 Task: Sort the products by best match.
Action: Mouse pressed left at (24, 160)
Screenshot: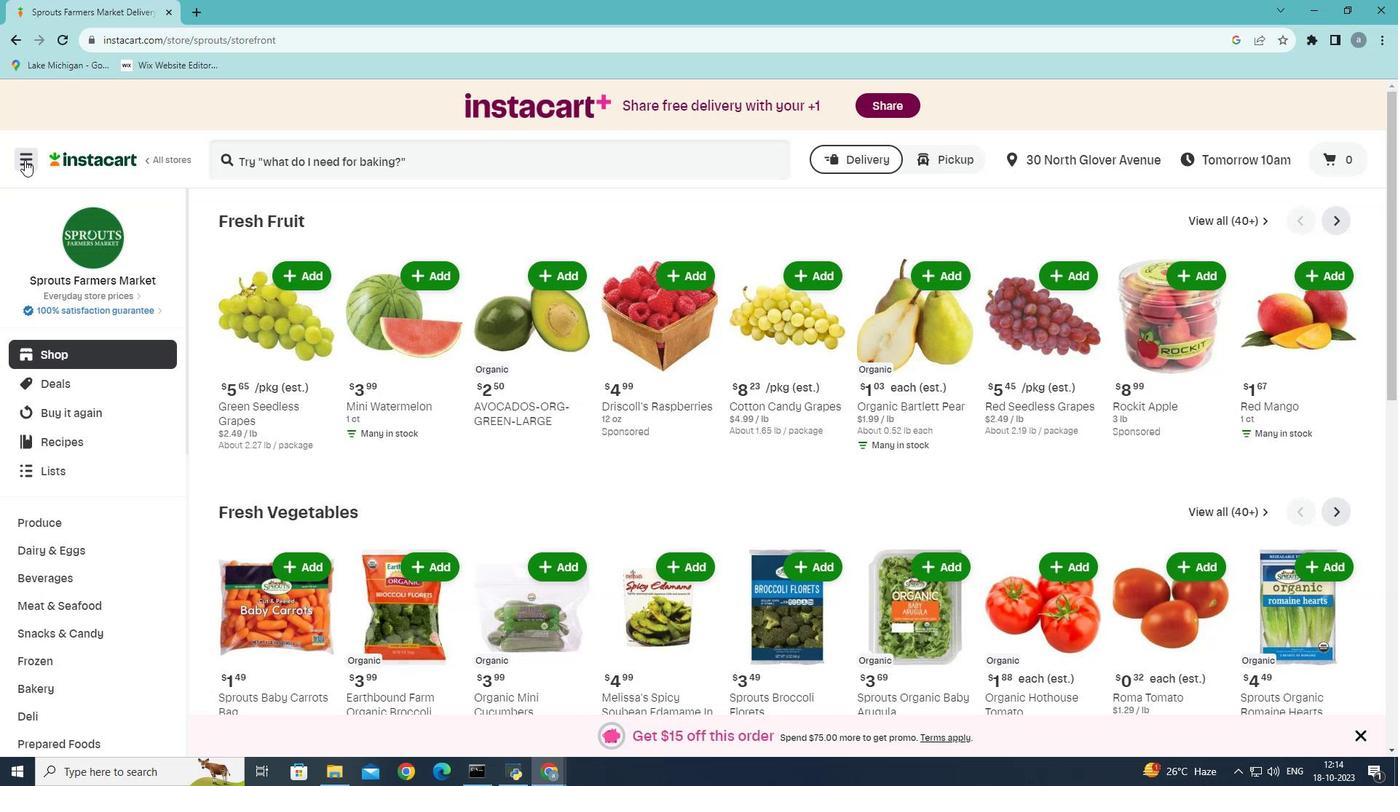 
Action: Mouse moved to (70, 417)
Screenshot: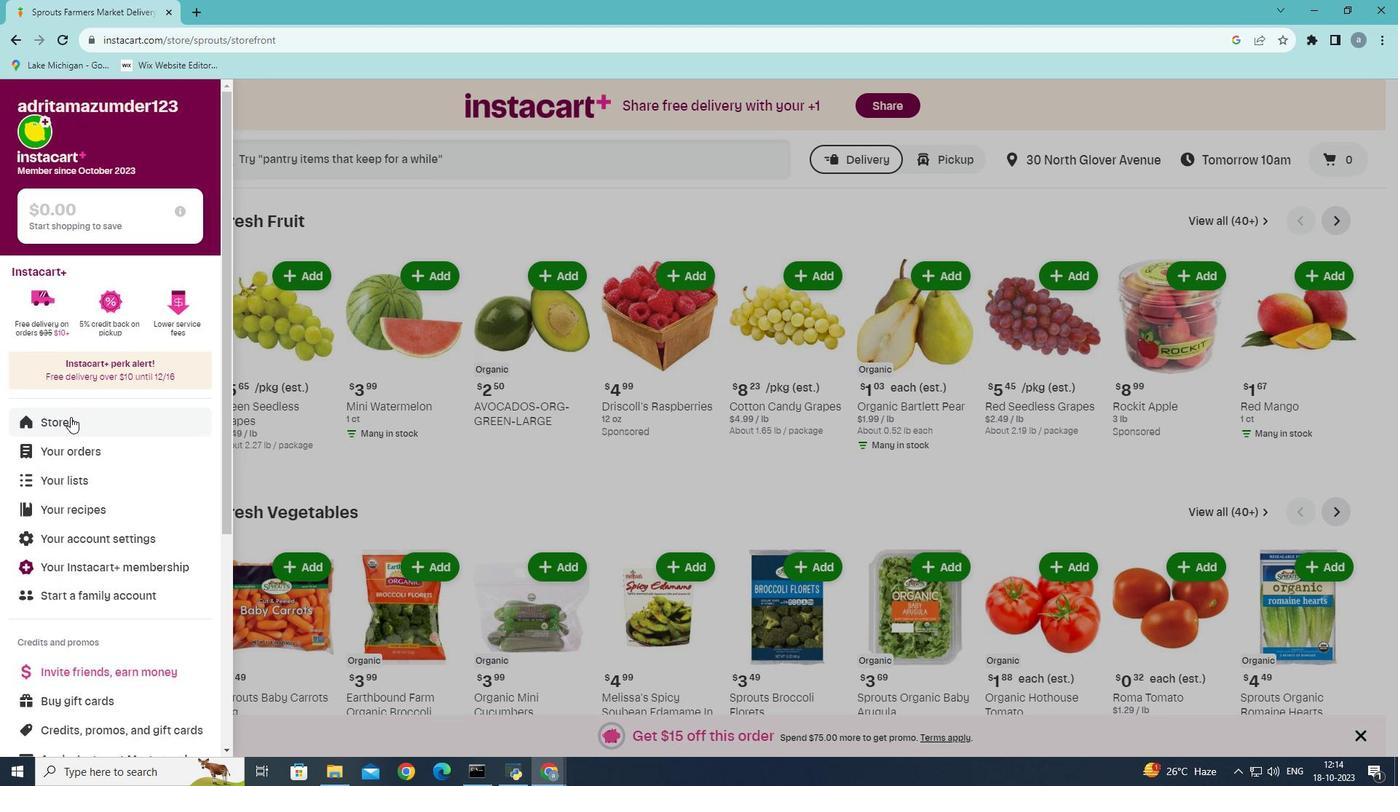 
Action: Mouse pressed left at (70, 417)
Screenshot: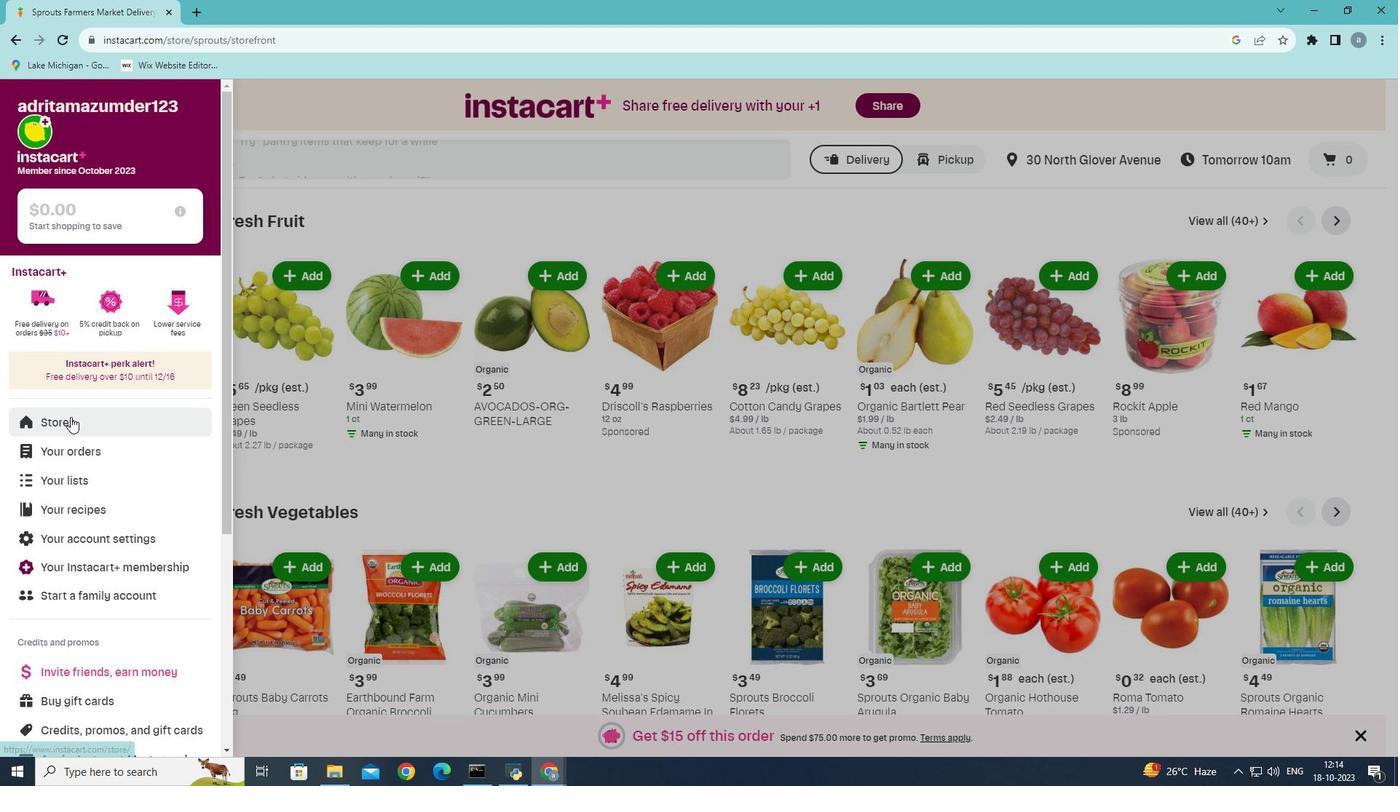 
Action: Mouse moved to (346, 164)
Screenshot: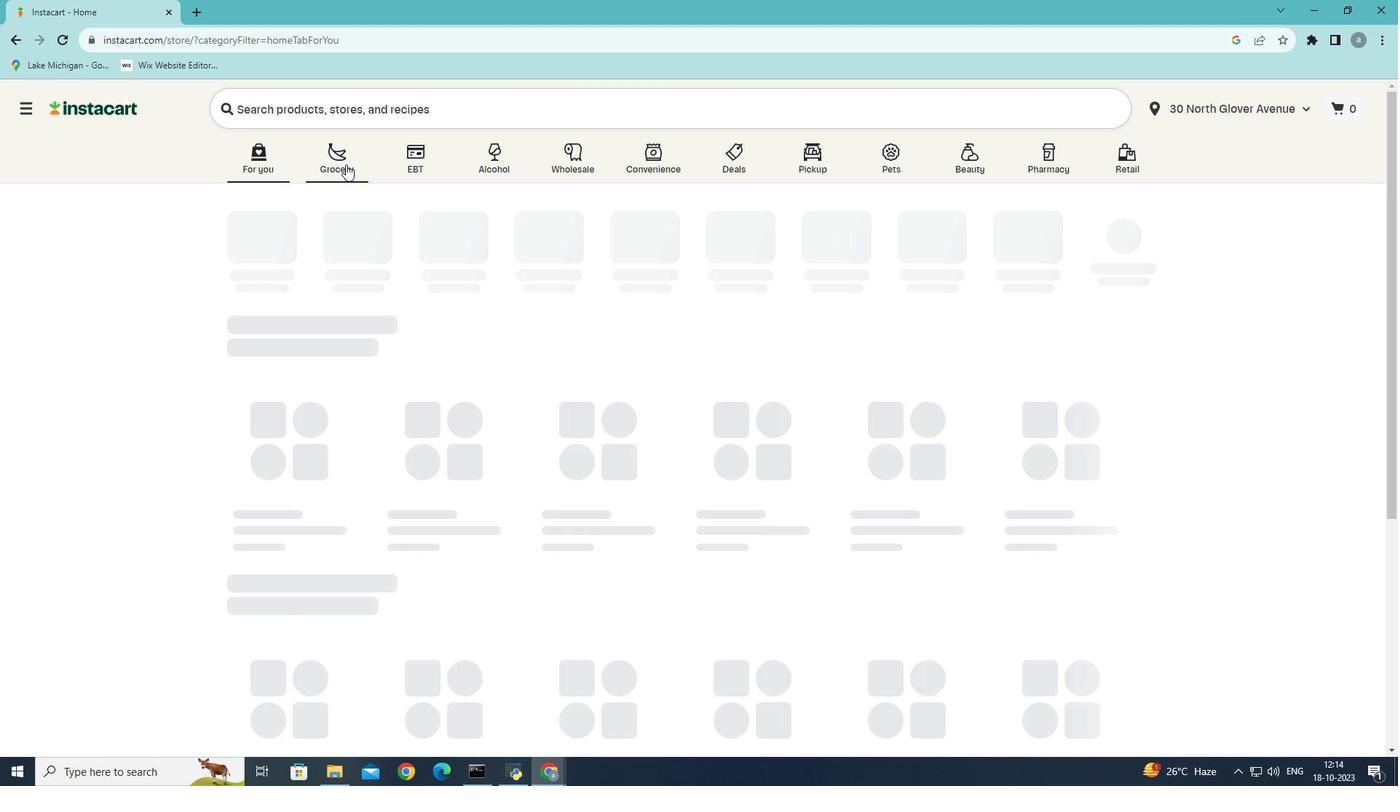 
Action: Mouse pressed left at (346, 164)
Screenshot: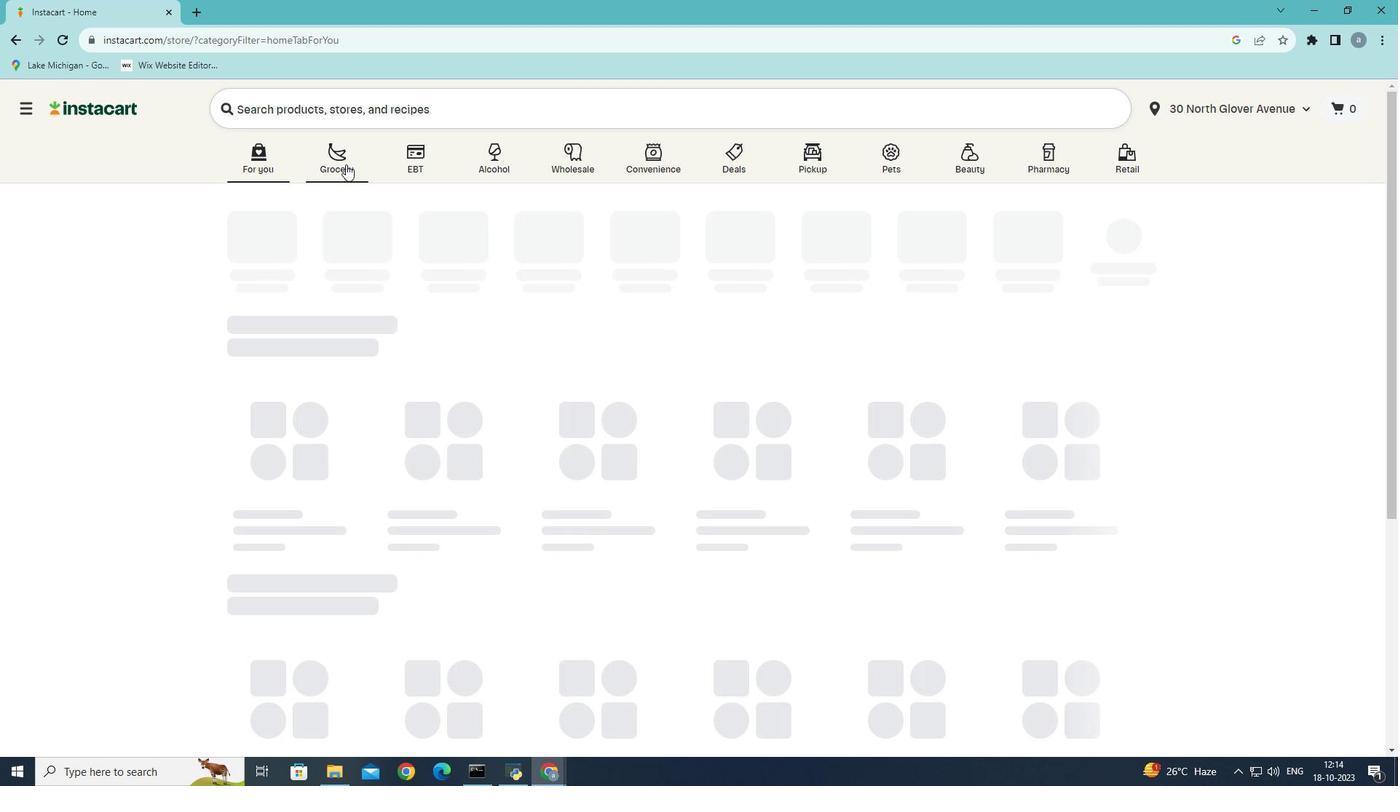 
Action: Mouse moved to (329, 429)
Screenshot: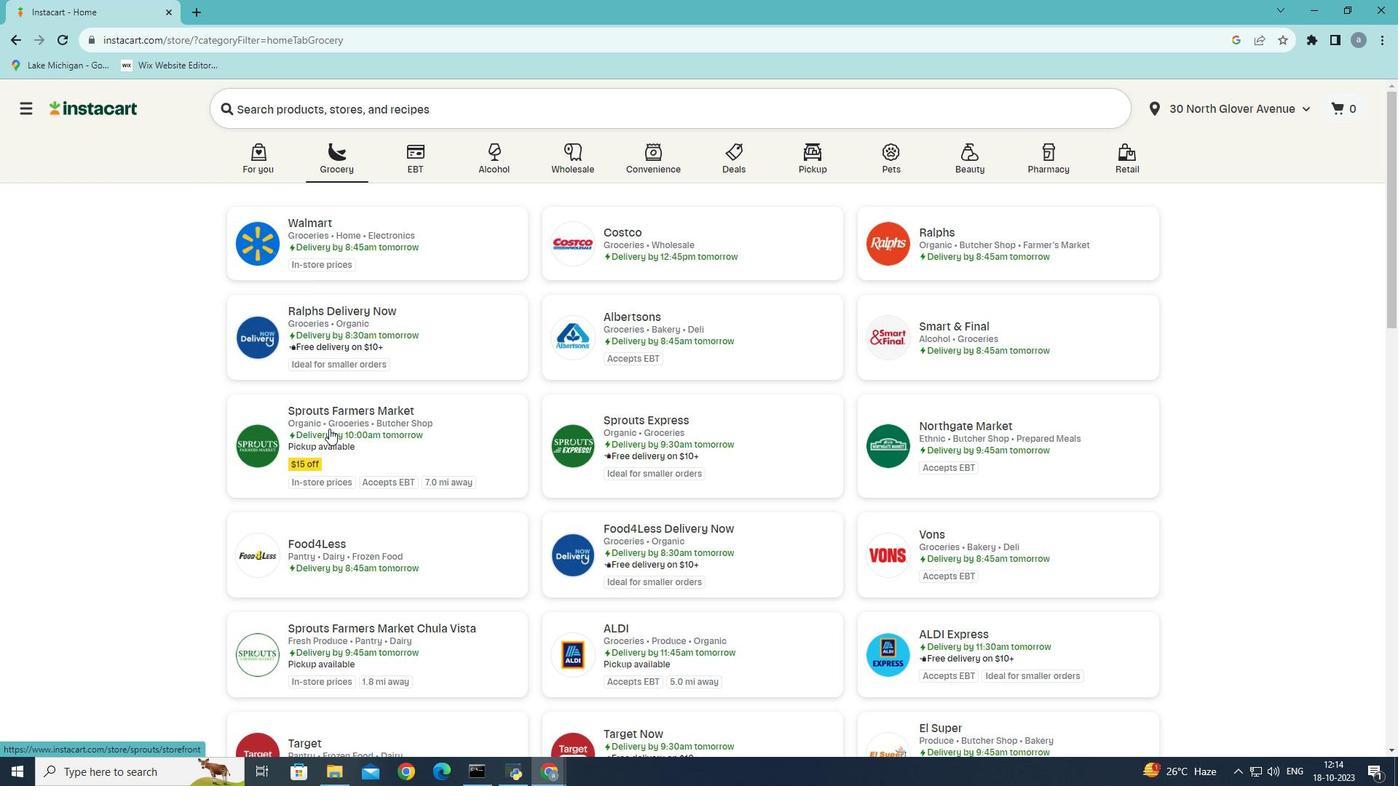 
Action: Mouse pressed left at (329, 429)
Screenshot: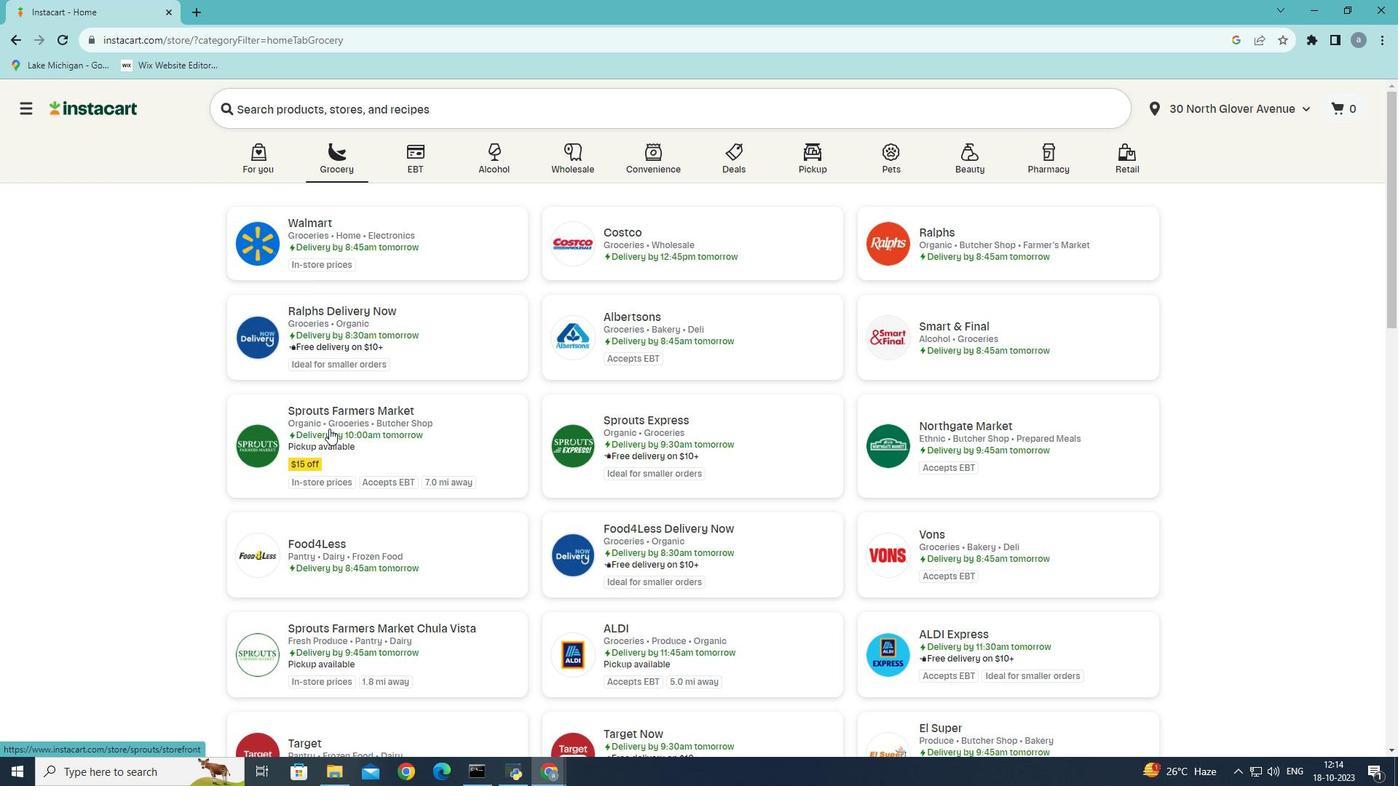 
Action: Mouse moved to (63, 603)
Screenshot: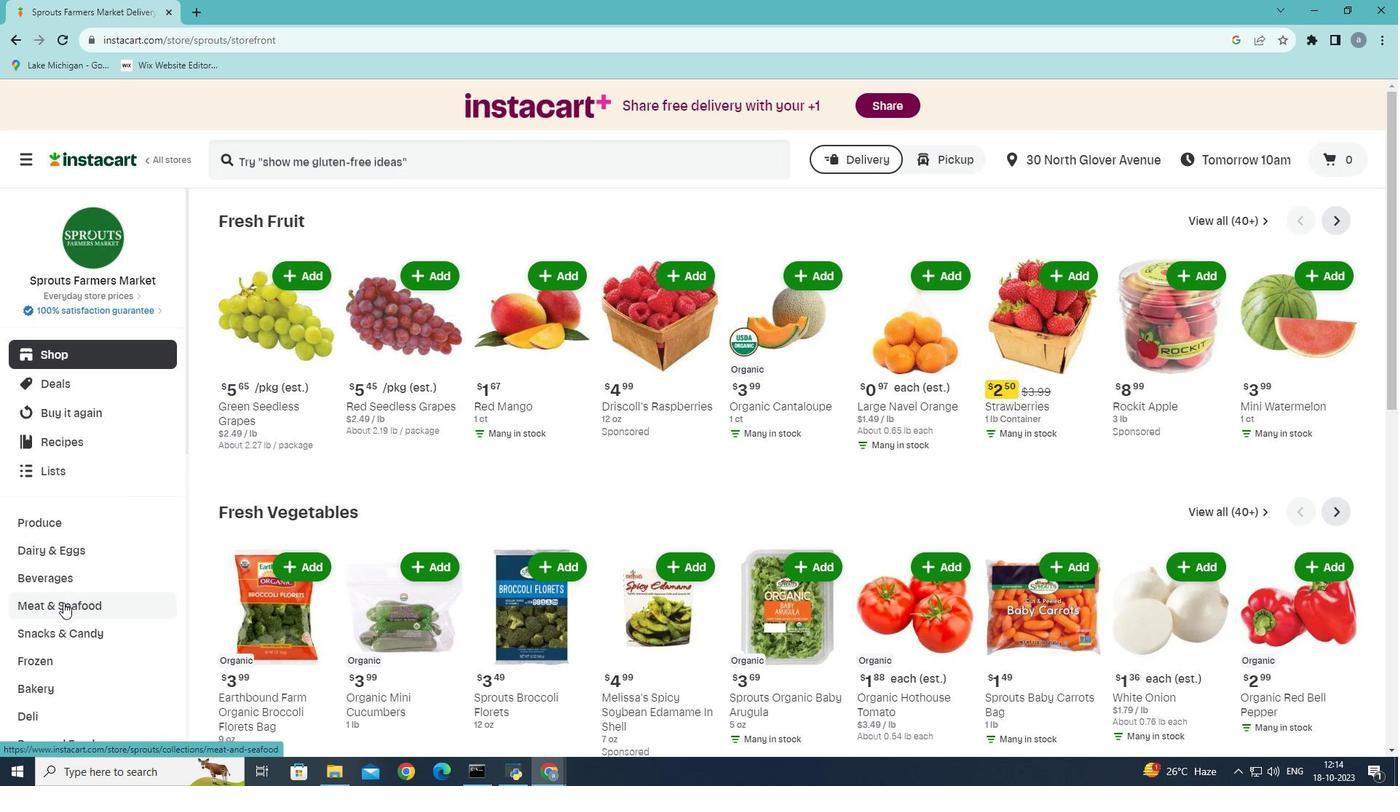 
Action: Mouse pressed left at (63, 603)
Screenshot: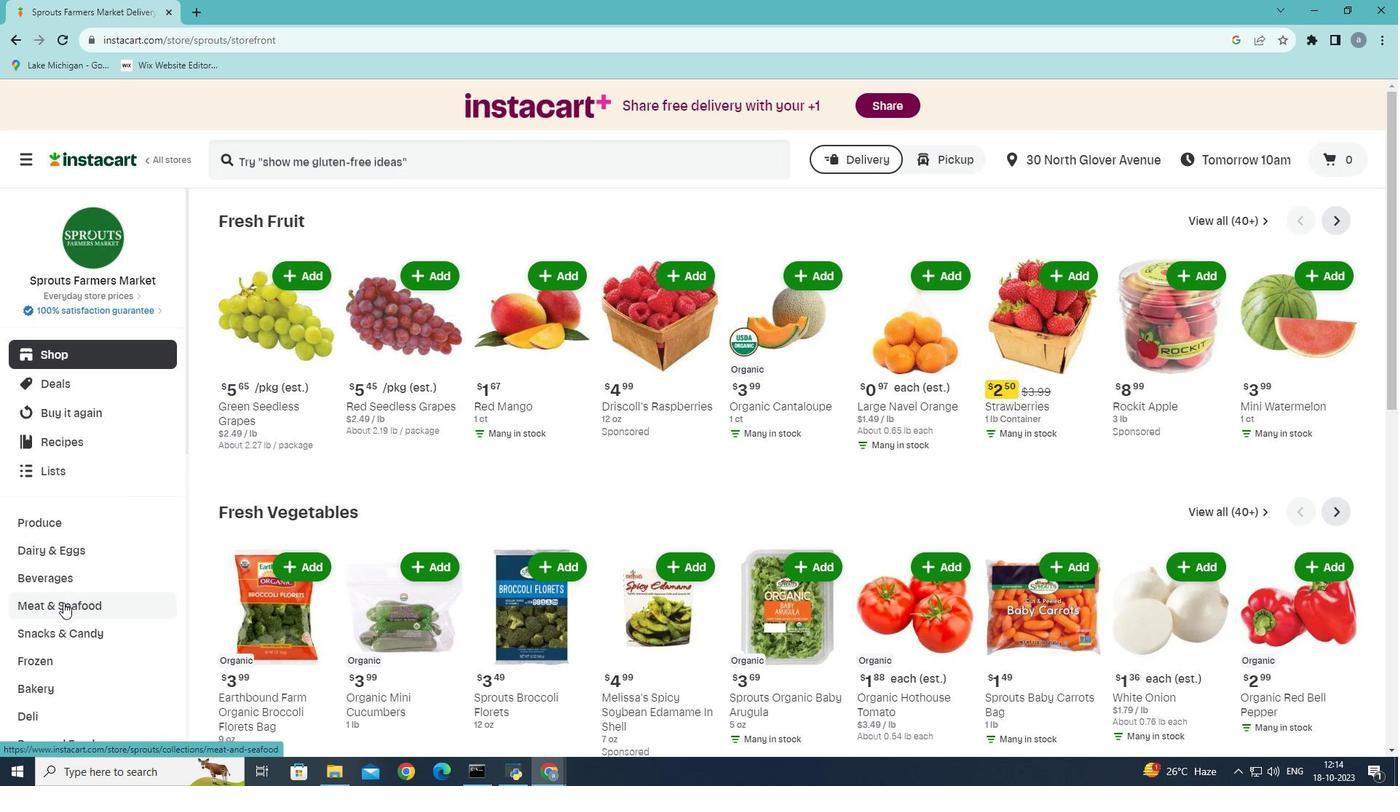 
Action: Mouse moved to (475, 264)
Screenshot: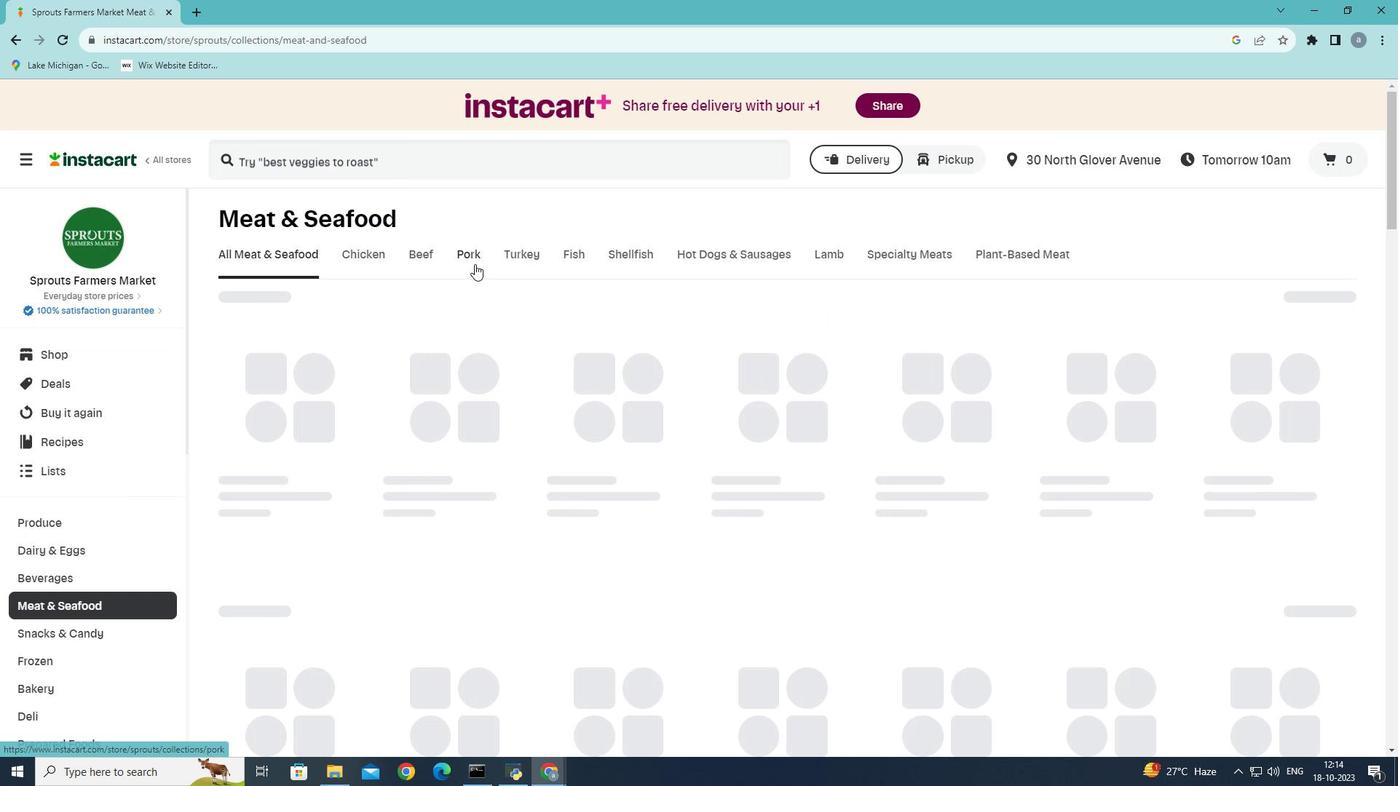 
Action: Mouse pressed left at (475, 264)
Screenshot: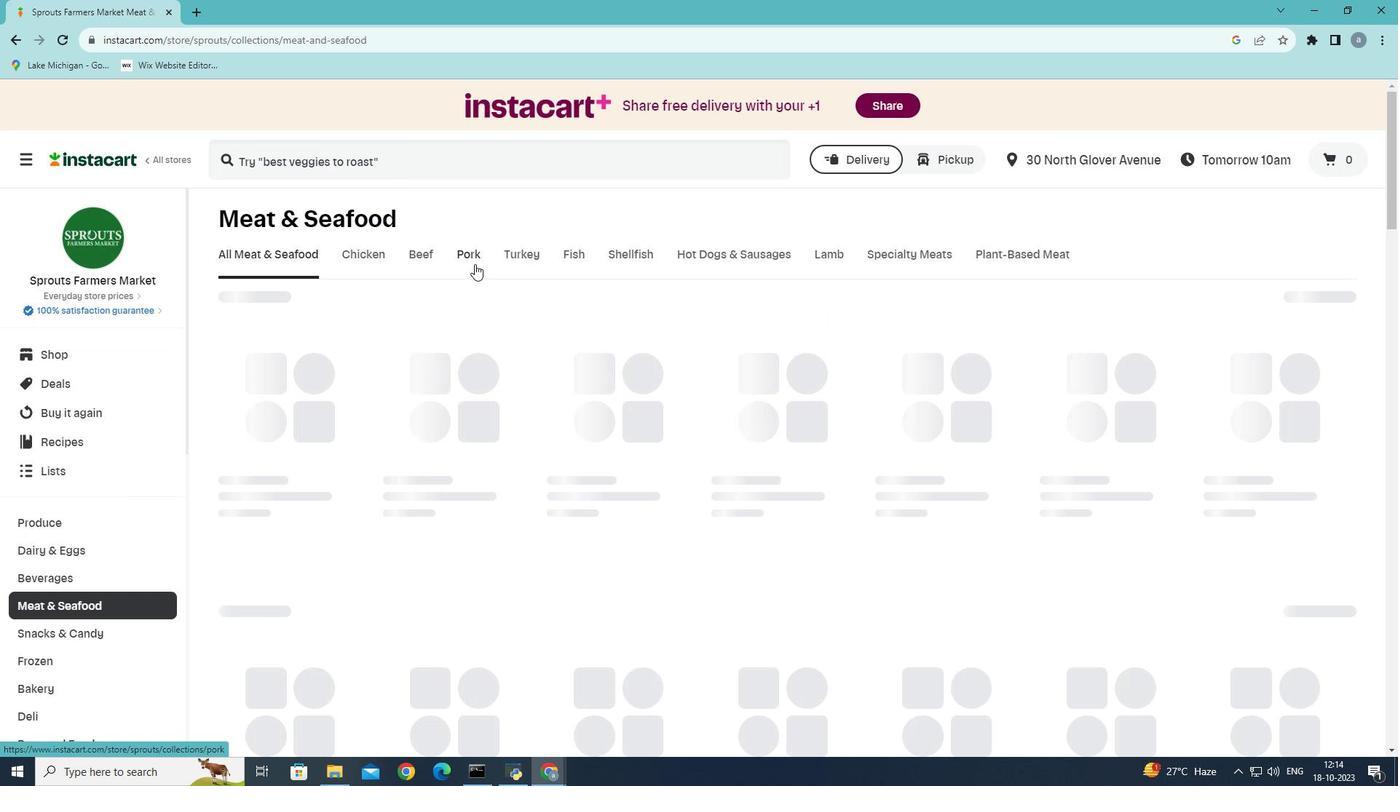 
Action: Mouse moved to (432, 322)
Screenshot: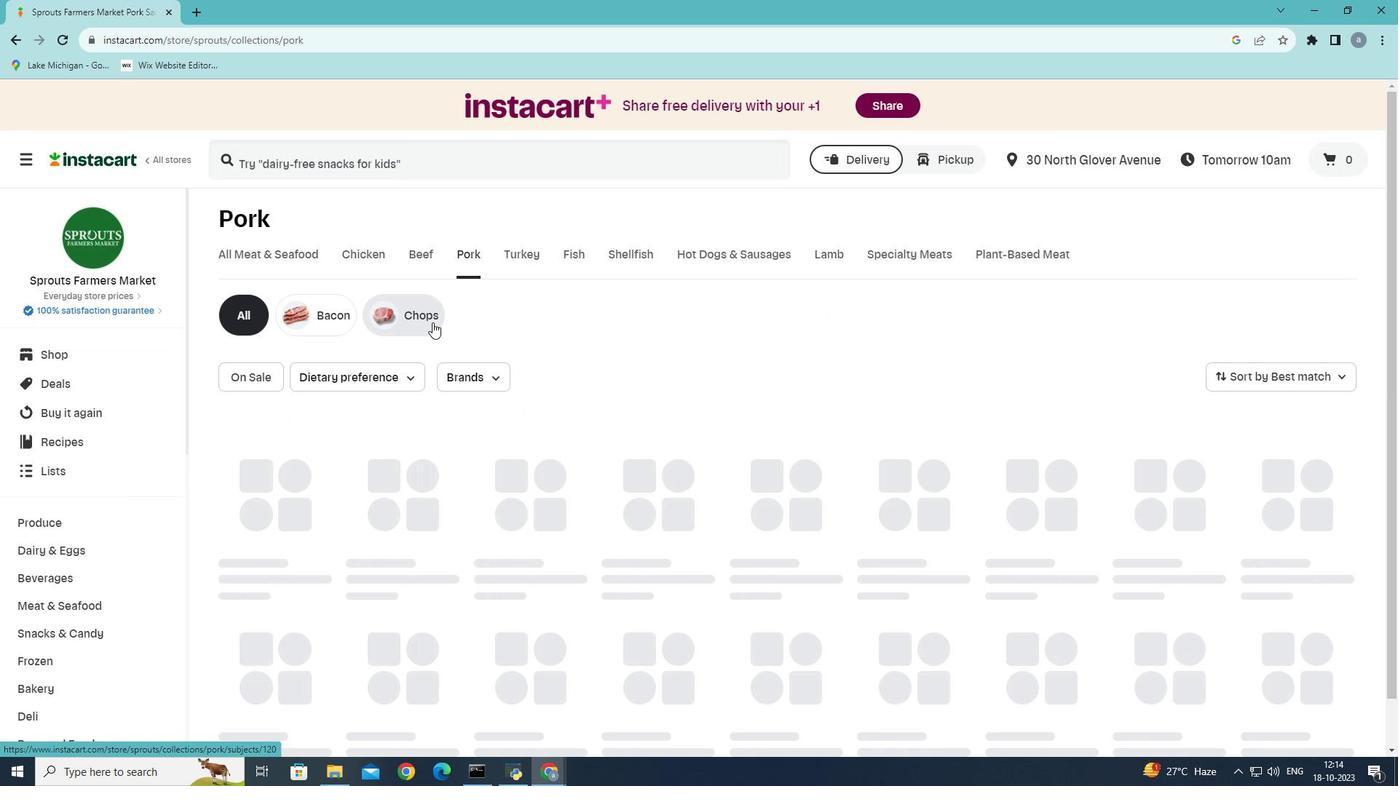 
Action: Mouse pressed left at (432, 322)
Screenshot: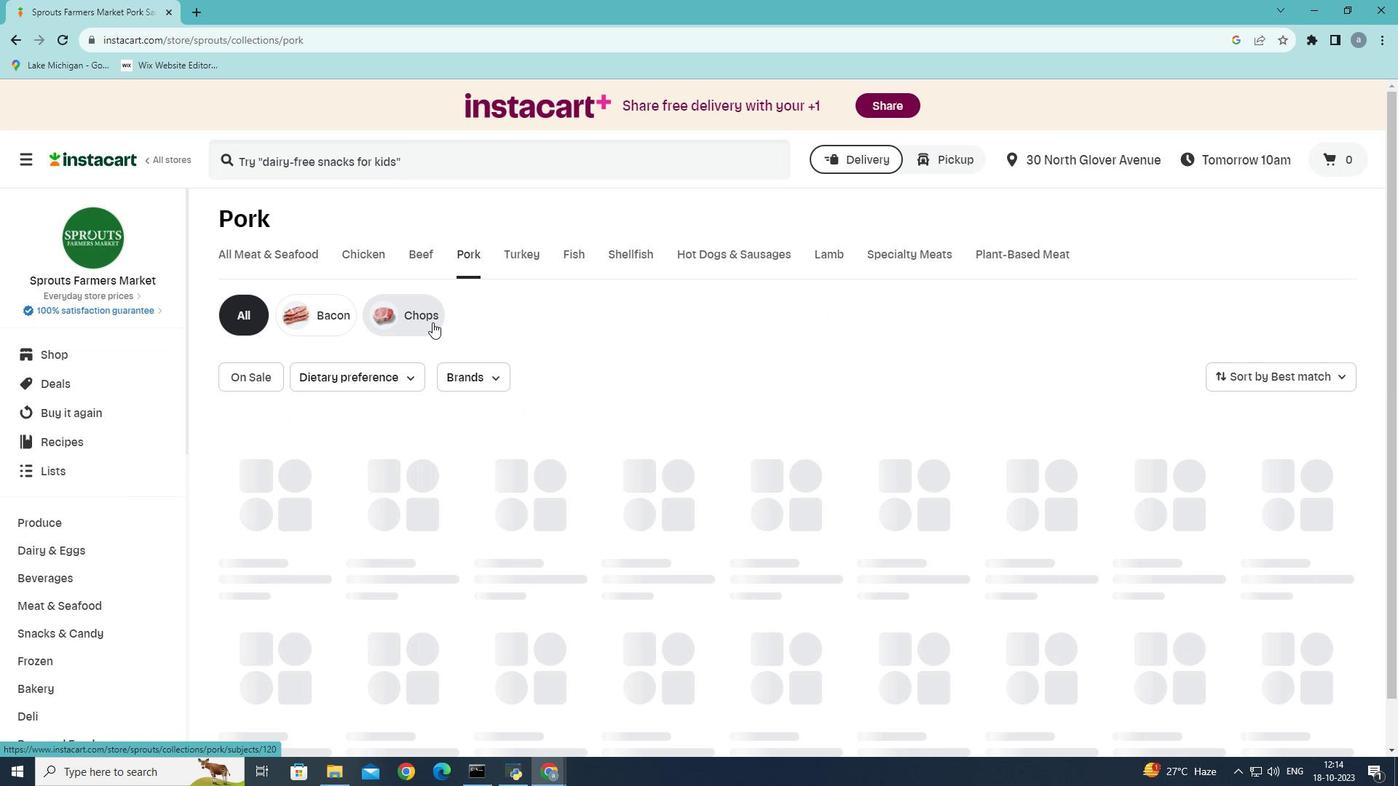 
Action: Mouse moved to (1337, 379)
Screenshot: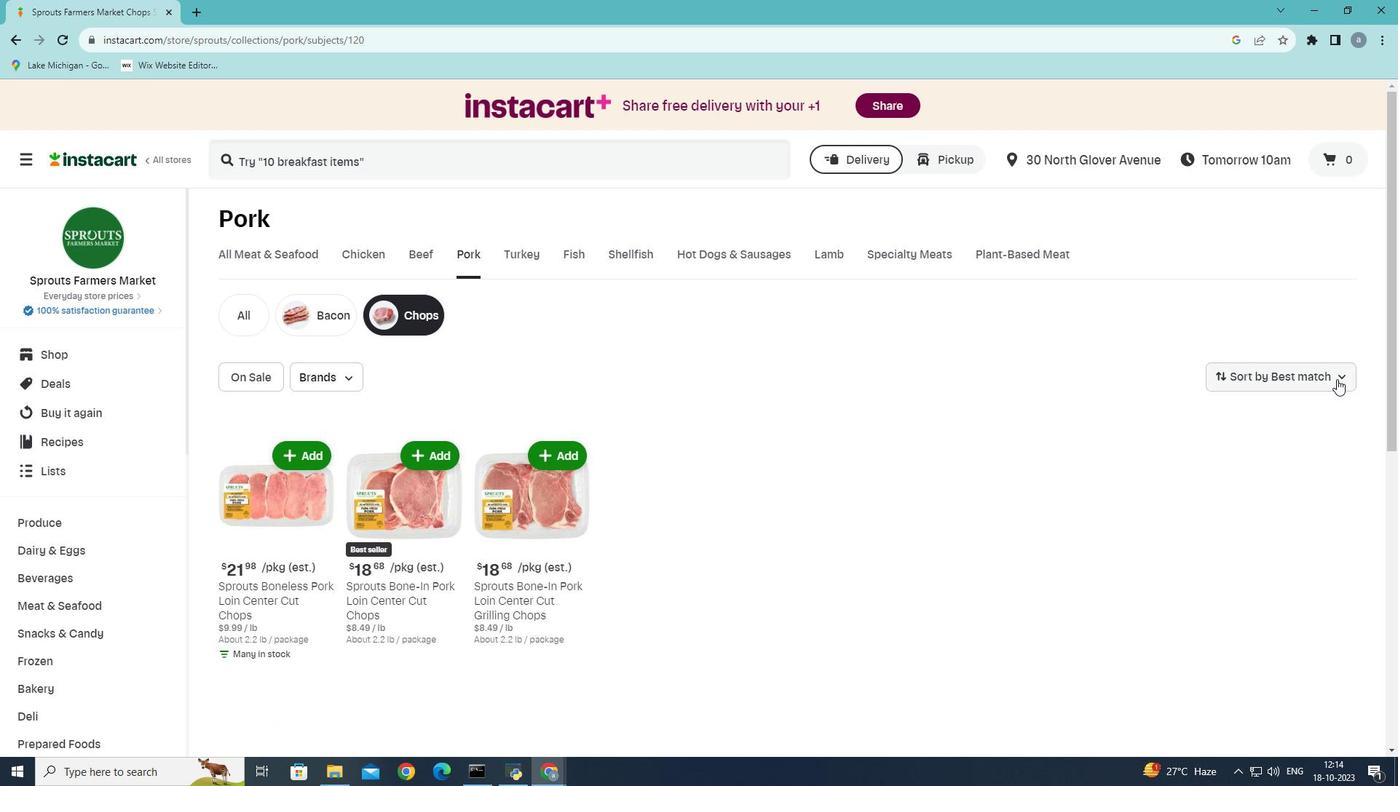 
Action: Mouse pressed left at (1337, 379)
Screenshot: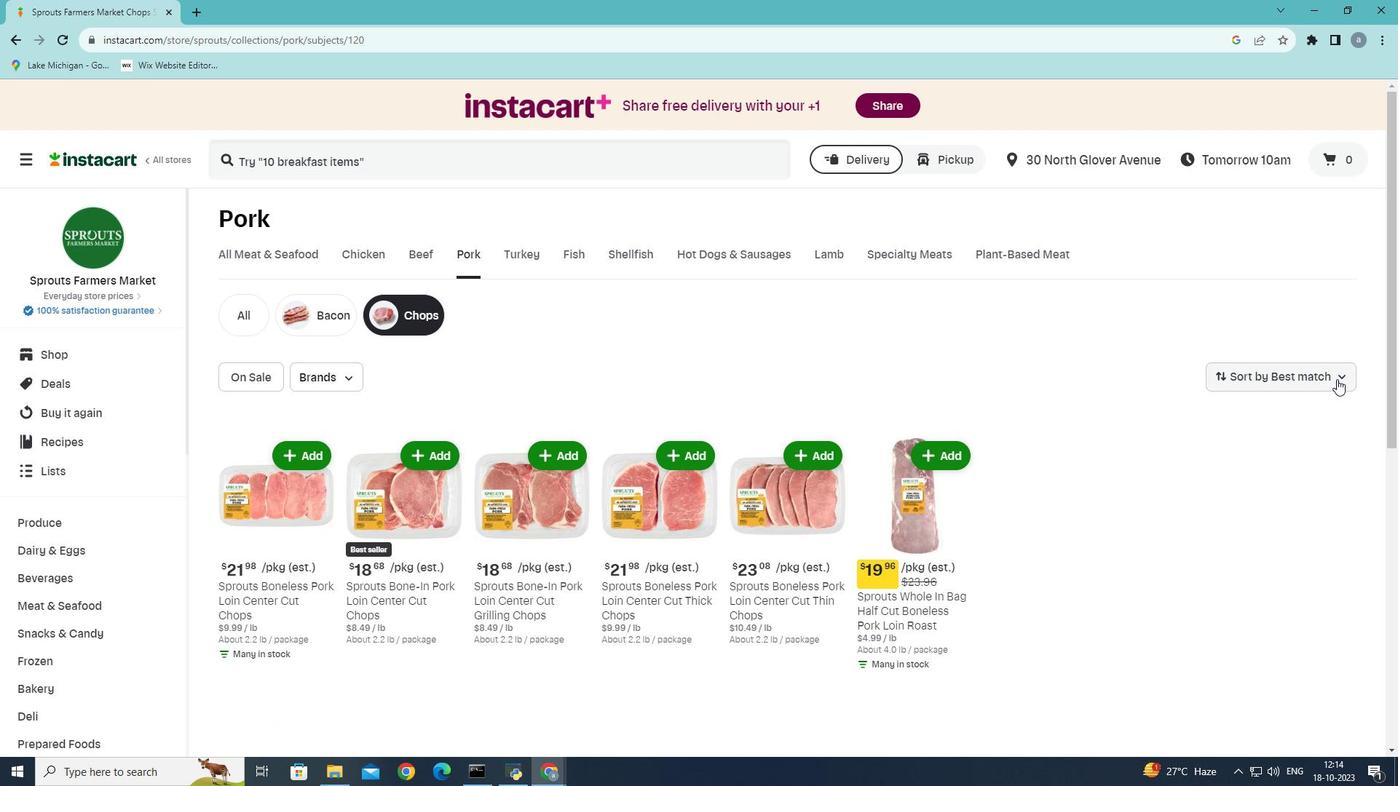 
Action: Mouse moved to (1280, 421)
Screenshot: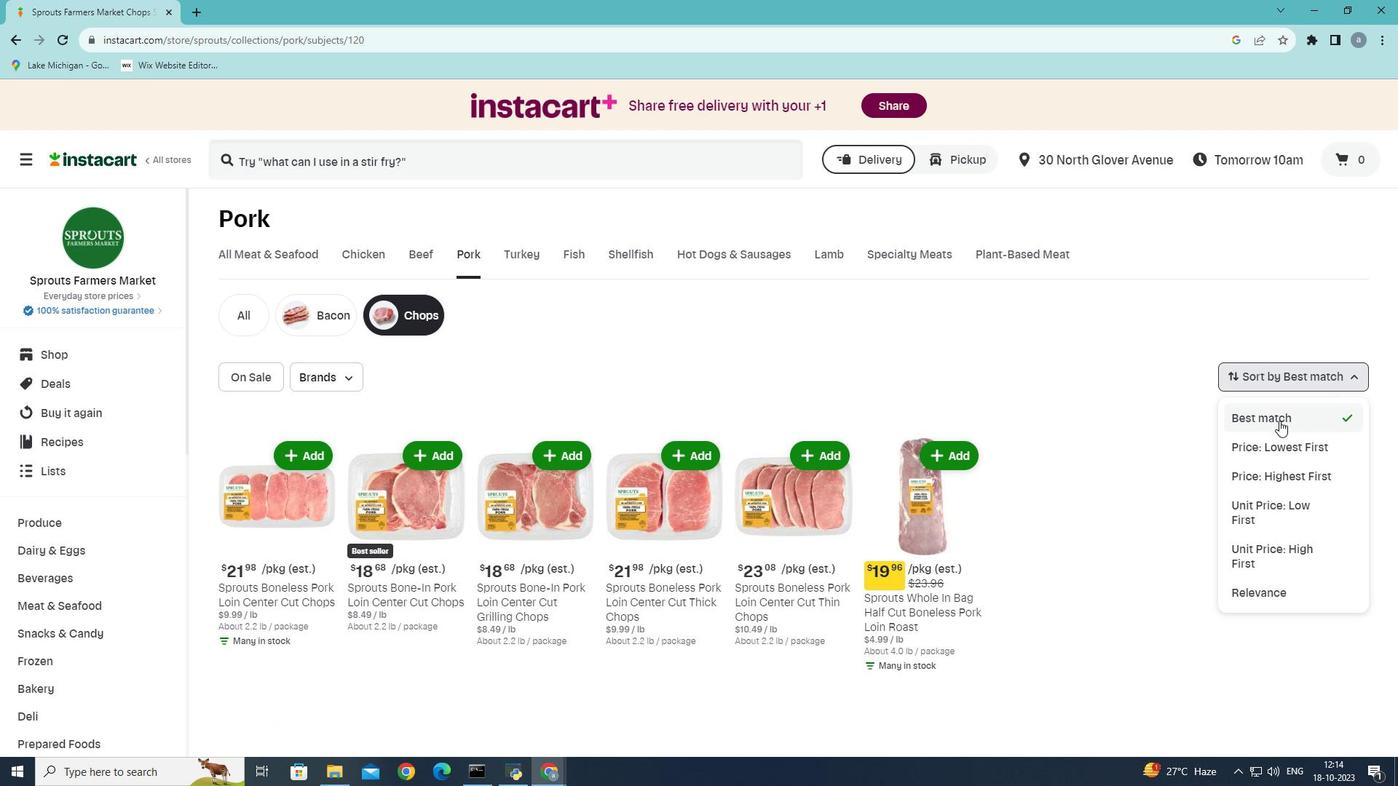 
Action: Mouse pressed left at (1280, 421)
Screenshot: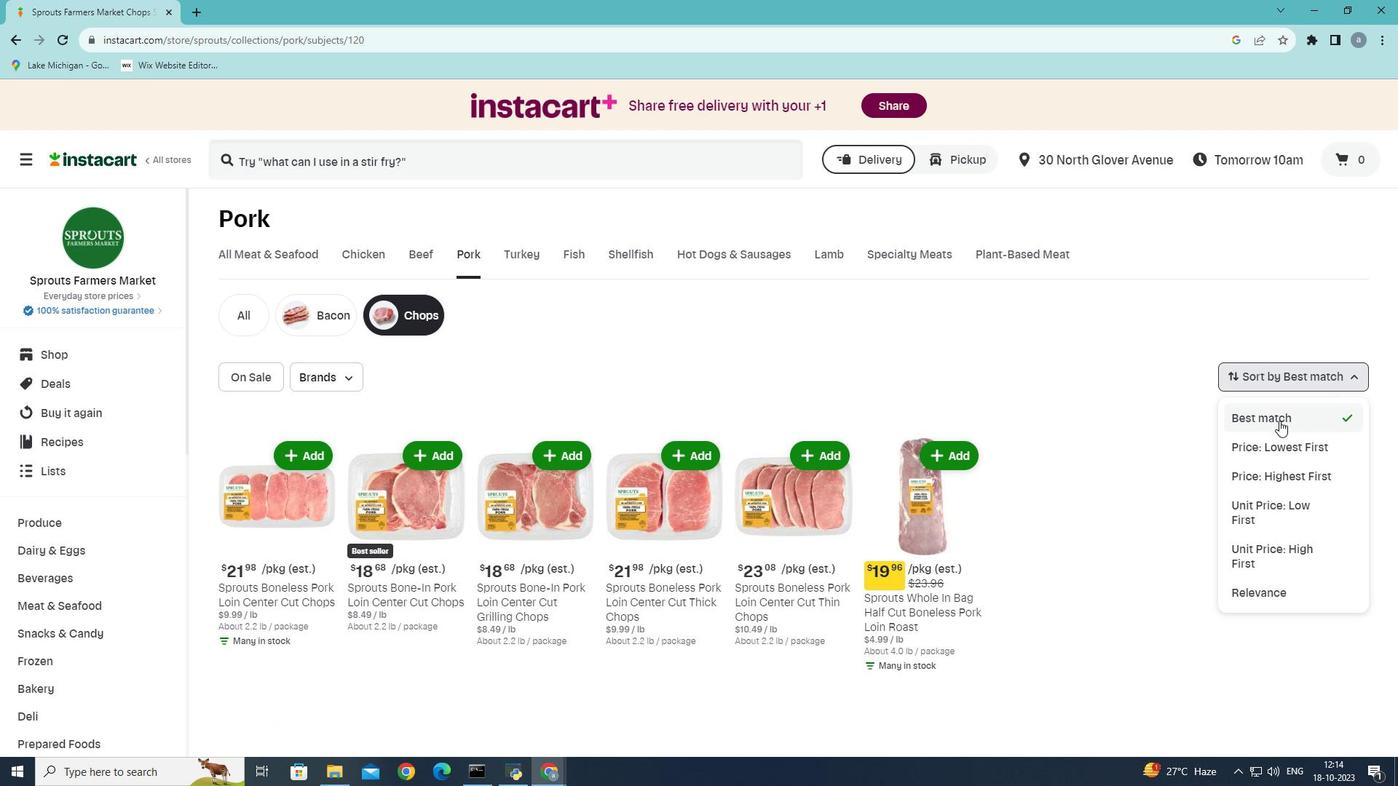 
